 Task: Make in the project TrendSetter a sprint 'Scope Sprint'.
Action: Mouse moved to (239, 155)
Screenshot: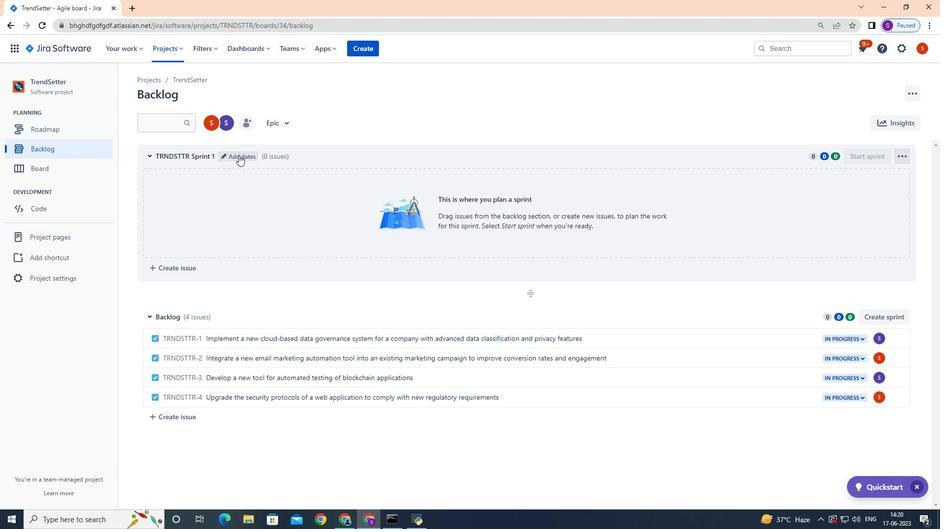 
Action: Mouse pressed left at (239, 155)
Screenshot: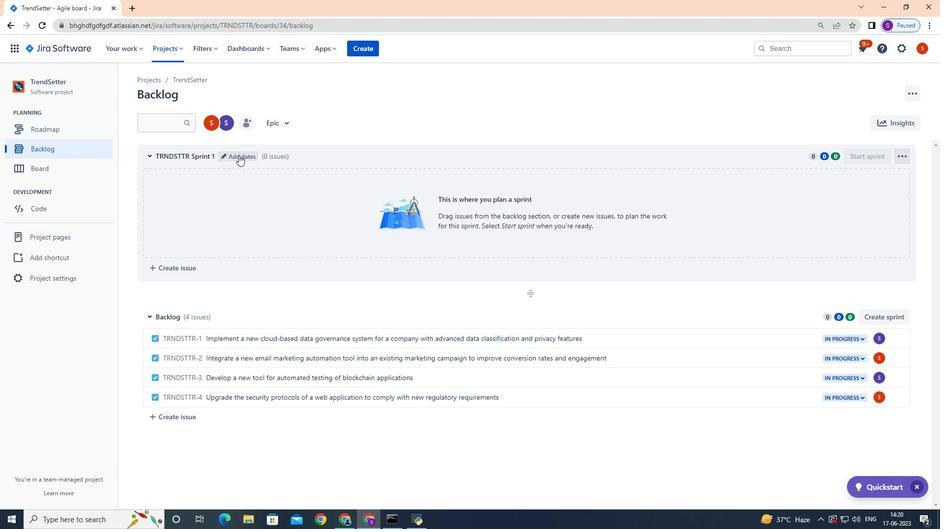 
Action: Key pressed <Key.backspace><Key.backspace><Key.backspace><Key.backspace><Key.backspace><Key.backspace><Key.backspace><Key.backspace><Key.backspace><Key.backspace><Key.backspace><Key.backspace><Key.backspace><Key.backspace><Key.backspace><Key.backspace><Key.backspace><Key.backspace><Key.backspace><Key.backspace><Key.backspace><Key.backspace><Key.backspace><Key.backspace><Key.backspace><Key.backspace><Key.backspace><Key.shift>Scope<Key.space><Key.shift>Sprint
Screenshot: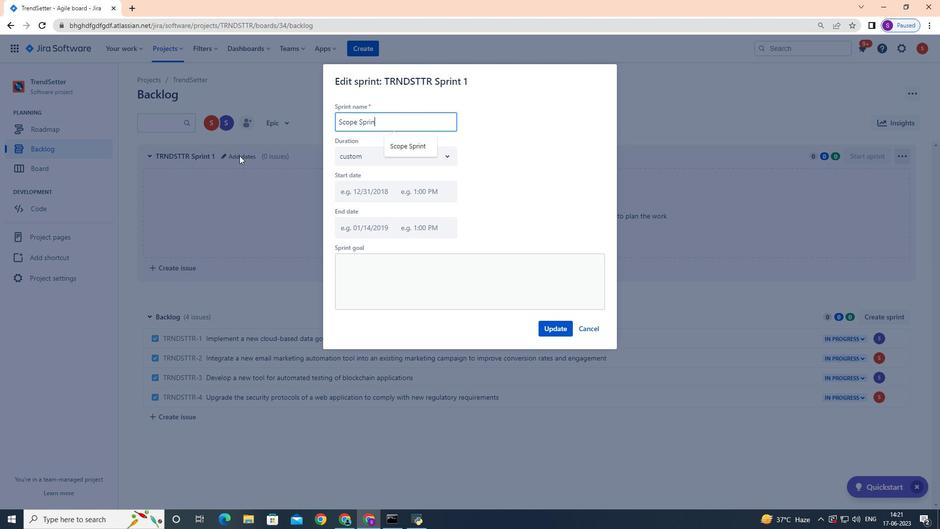 
Action: Mouse moved to (559, 326)
Screenshot: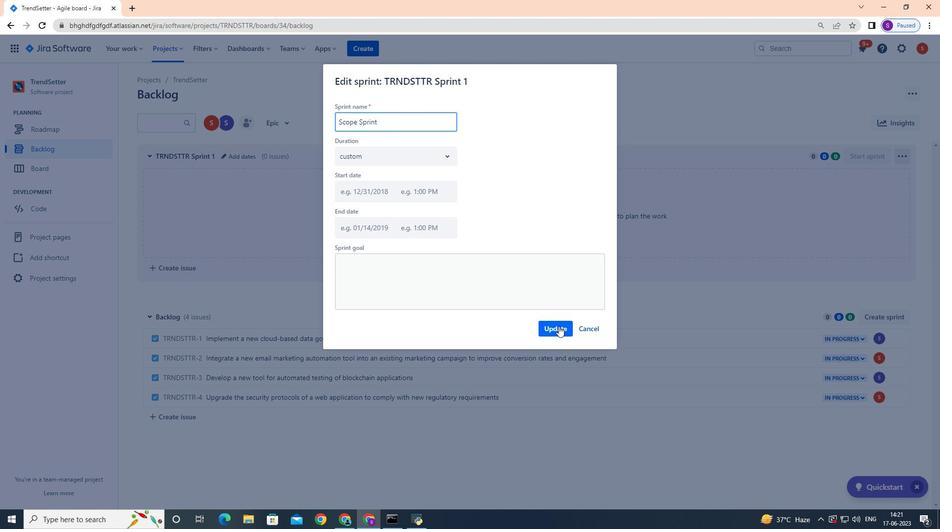 
Action: Mouse pressed left at (559, 326)
Screenshot: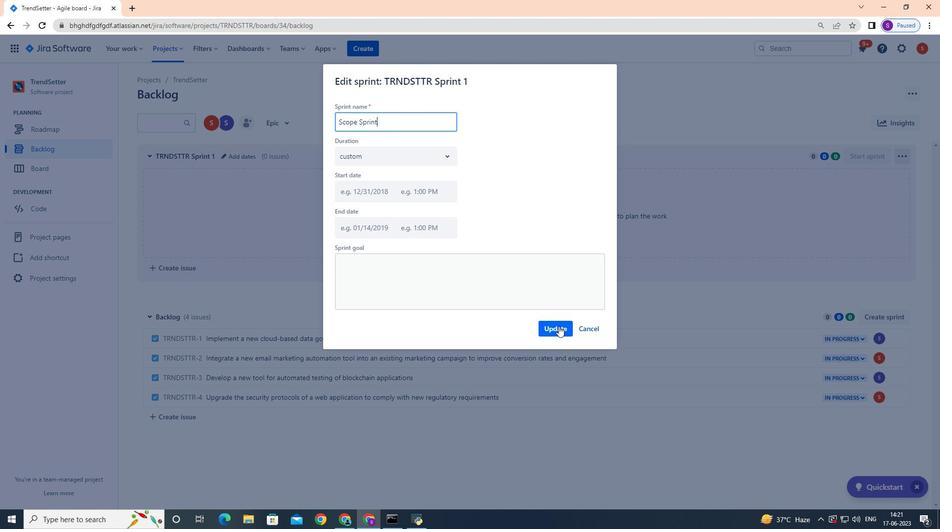 
Action: Mouse moved to (558, 326)
Screenshot: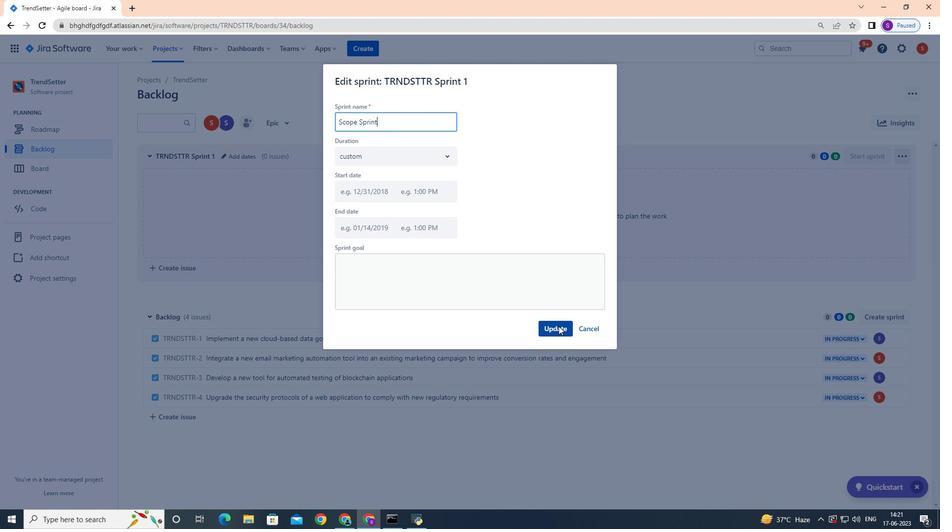 
